 Task: Create New Vendor with Vendor Name: Baja Fresh, Billing Address Line1: 8135 Hilldale Rd., Billing Address Line2: Snellville, Billing Address Line3: NY 10974
Action: Mouse moved to (140, 30)
Screenshot: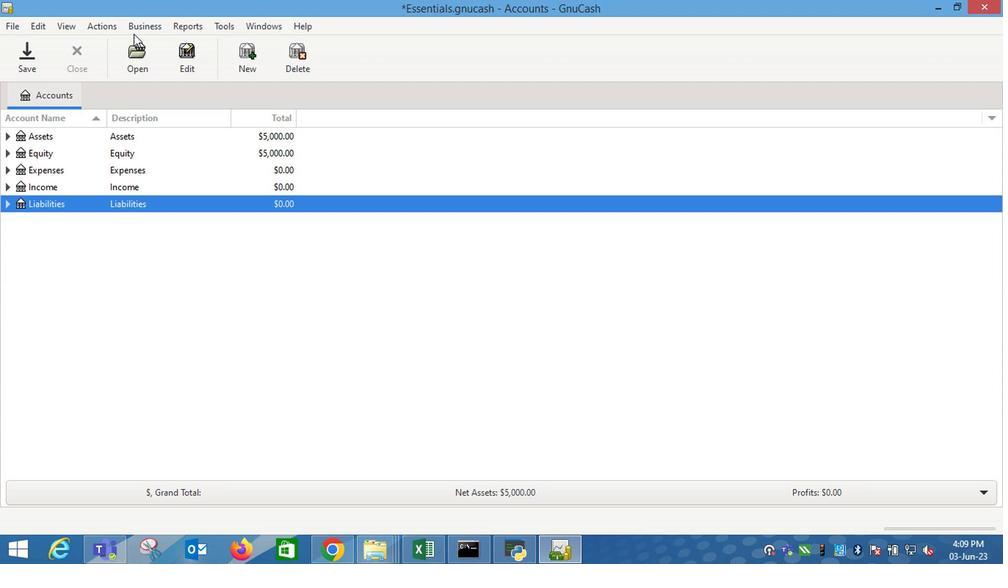 
Action: Mouse pressed left at (140, 30)
Screenshot: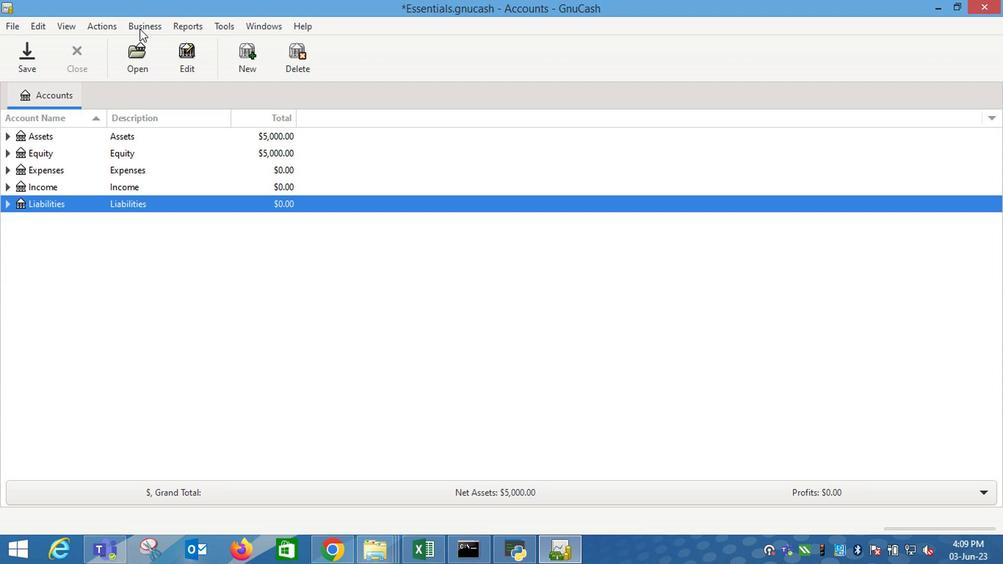 
Action: Mouse moved to (357, 86)
Screenshot: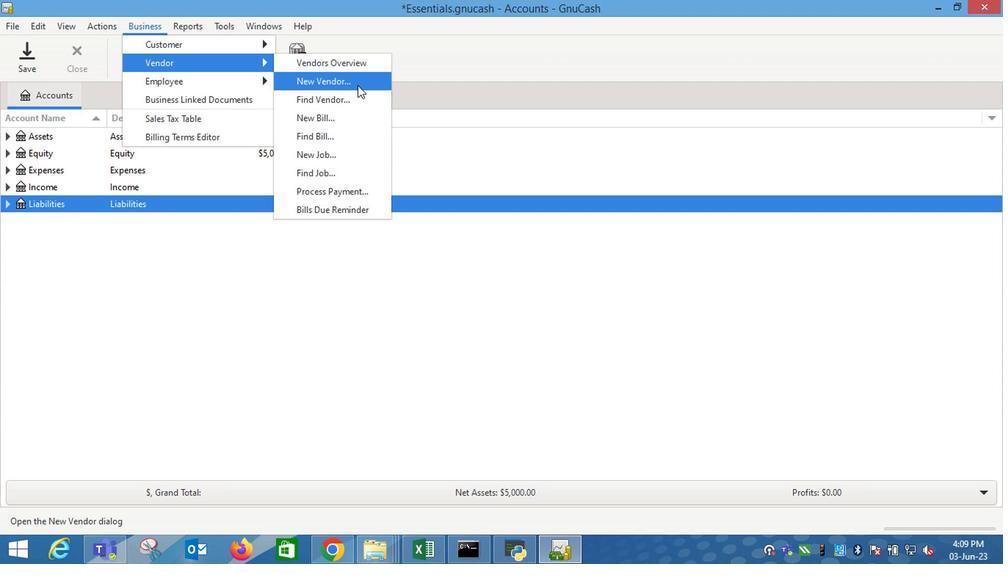 
Action: Mouse pressed left at (357, 86)
Screenshot: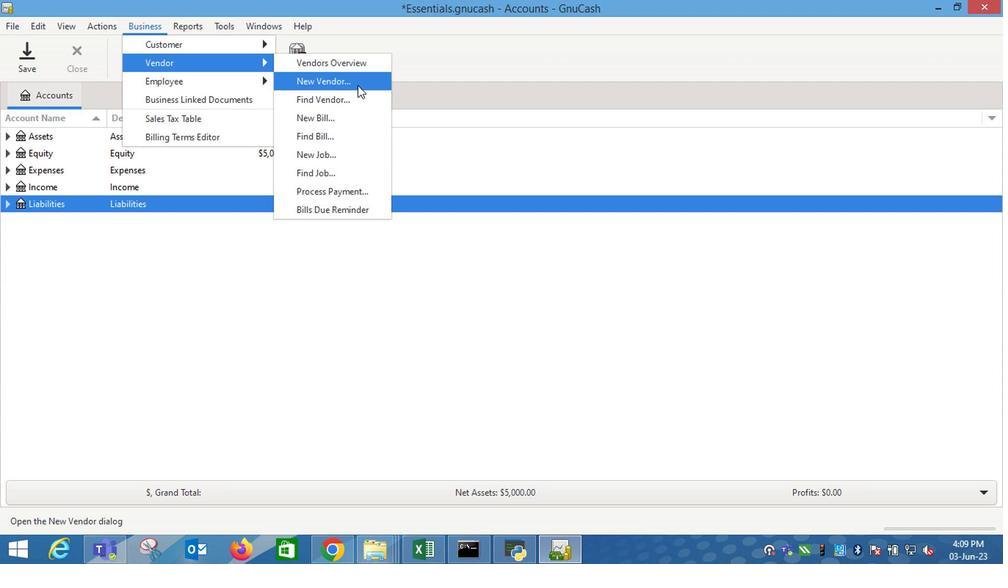 
Action: Mouse moved to (702, 185)
Screenshot: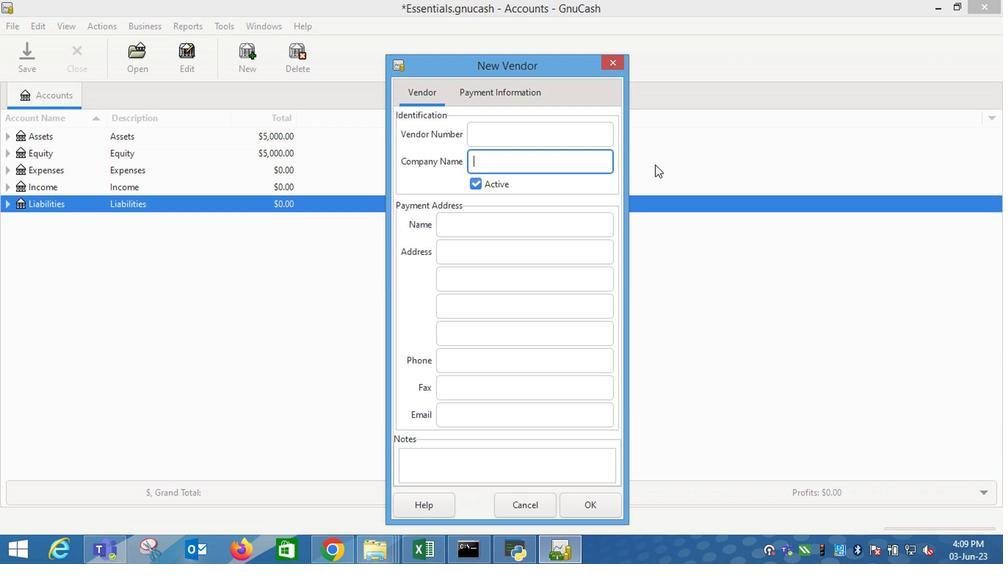 
Action: Key pressed <Key.shift_r>Baja<Key.space><Key.shift_r>Fresh<Key.tab><Key.tab><Key.tab>8135<Key.space><Key.shift_r><Key.shift_r><Key.shift_r><Key.shift_r><Key.shift_r><Key.shift_r><Key.shift_r>Hilldale<Key.space><Key.shift_r><Key.shift_r>Rd.<Key.tab><Key.shift_r>Snellville<Key.tab><Key.shift_r>NY<Key.space>10974
Screenshot: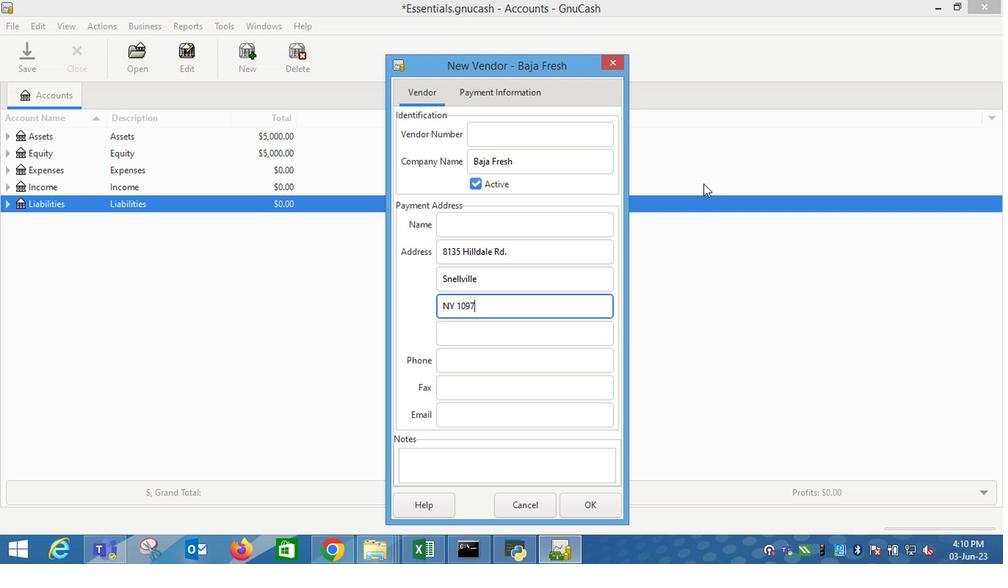 
Action: Mouse moved to (489, 94)
Screenshot: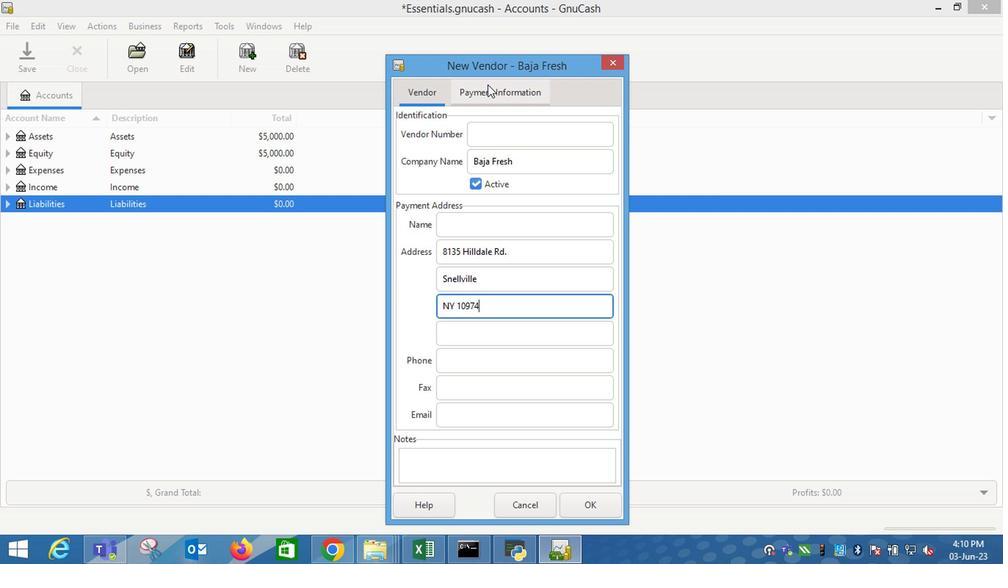 
Action: Mouse pressed left at (489, 94)
Screenshot: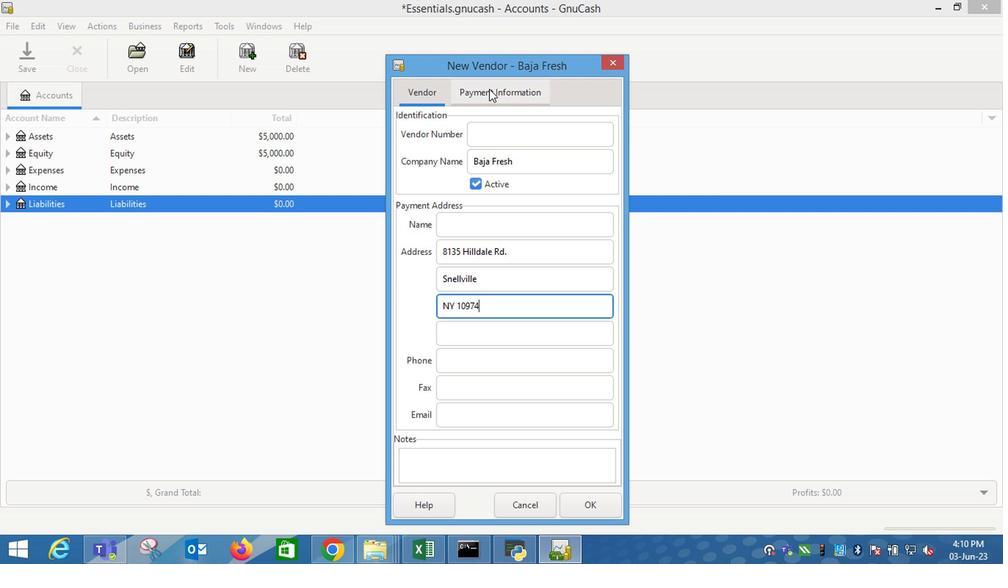 
Action: Mouse moved to (601, 506)
Screenshot: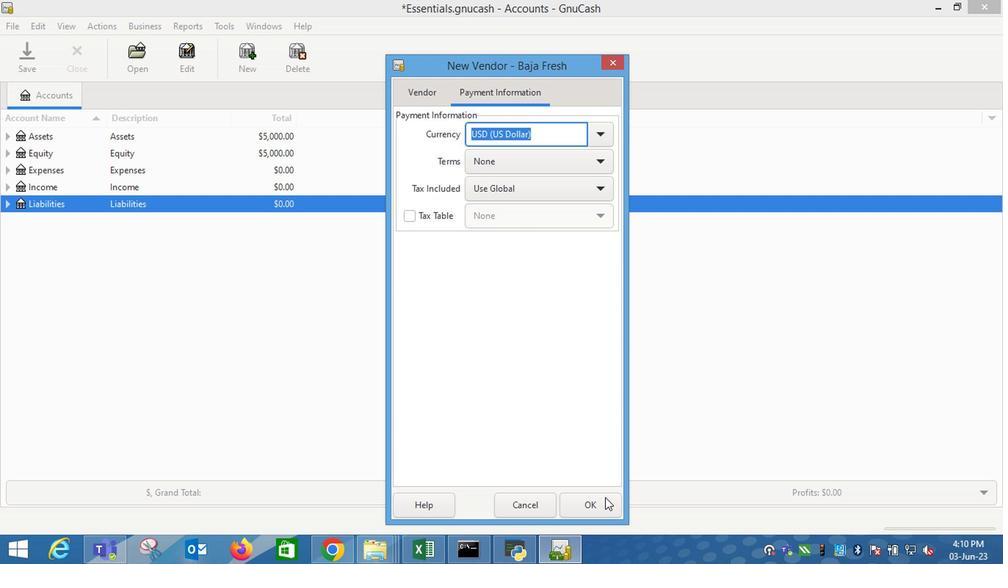 
Action: Mouse pressed left at (601, 506)
Screenshot: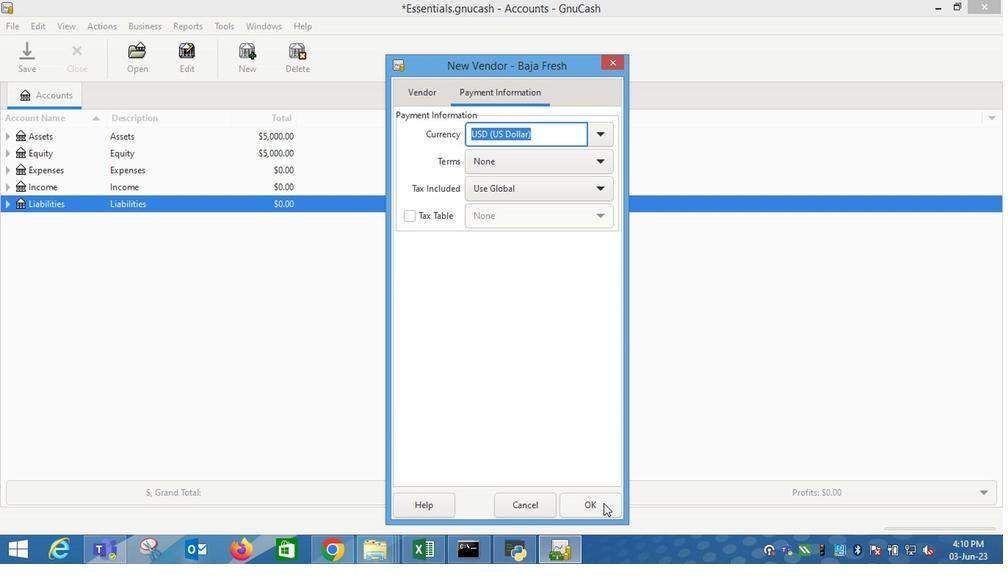 
Action: Mouse moved to (511, 391)
Screenshot: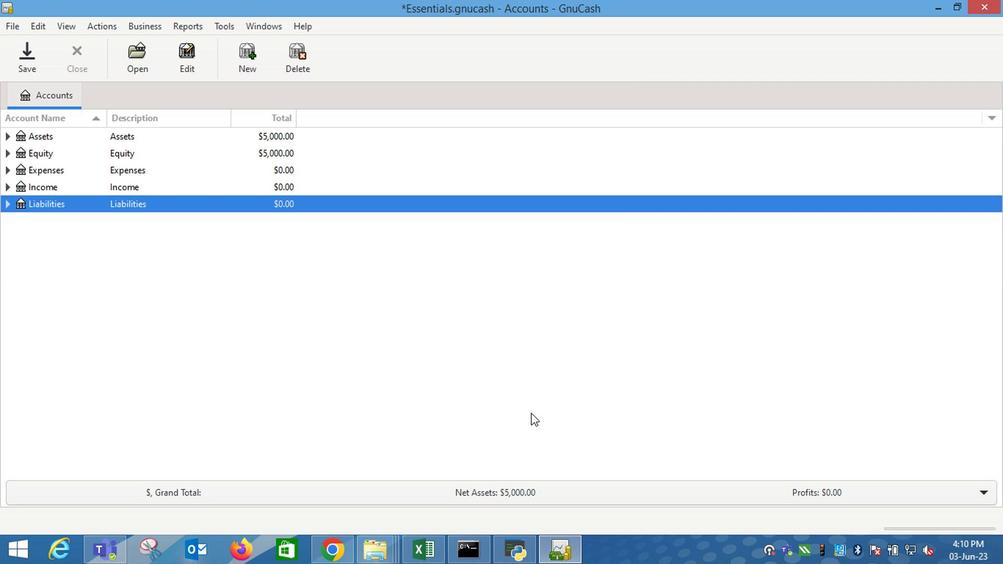 
